 Task: Add Panaji Original Plant-Based Naan to the cart.
Action: Mouse moved to (24, 86)
Screenshot: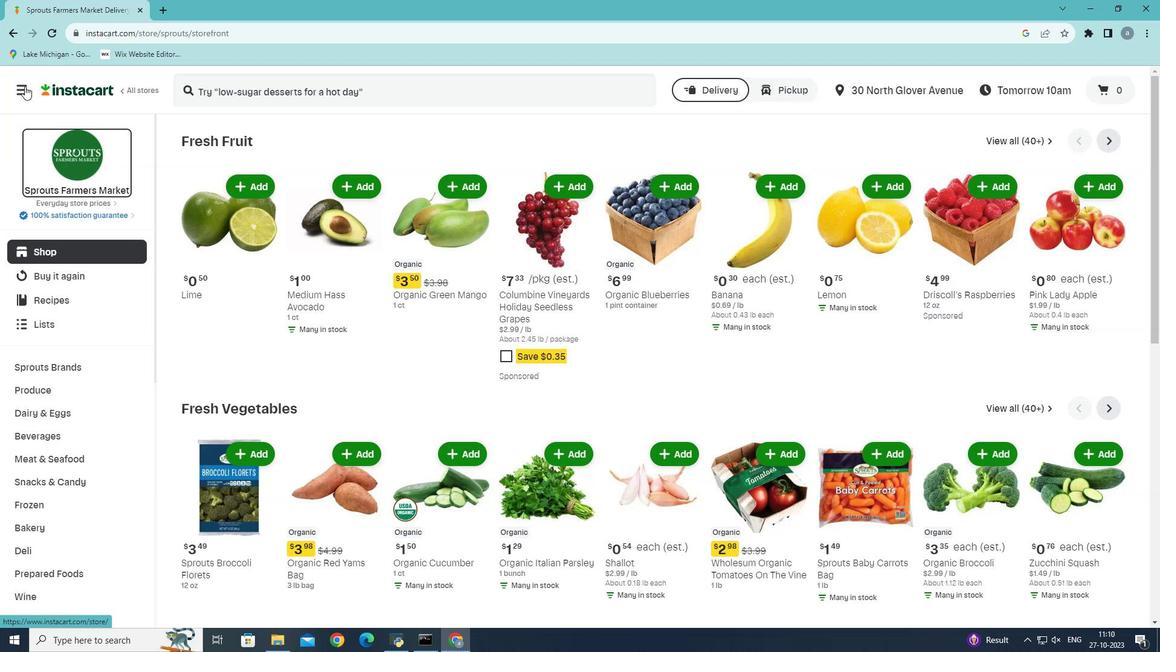 
Action: Mouse pressed left at (24, 86)
Screenshot: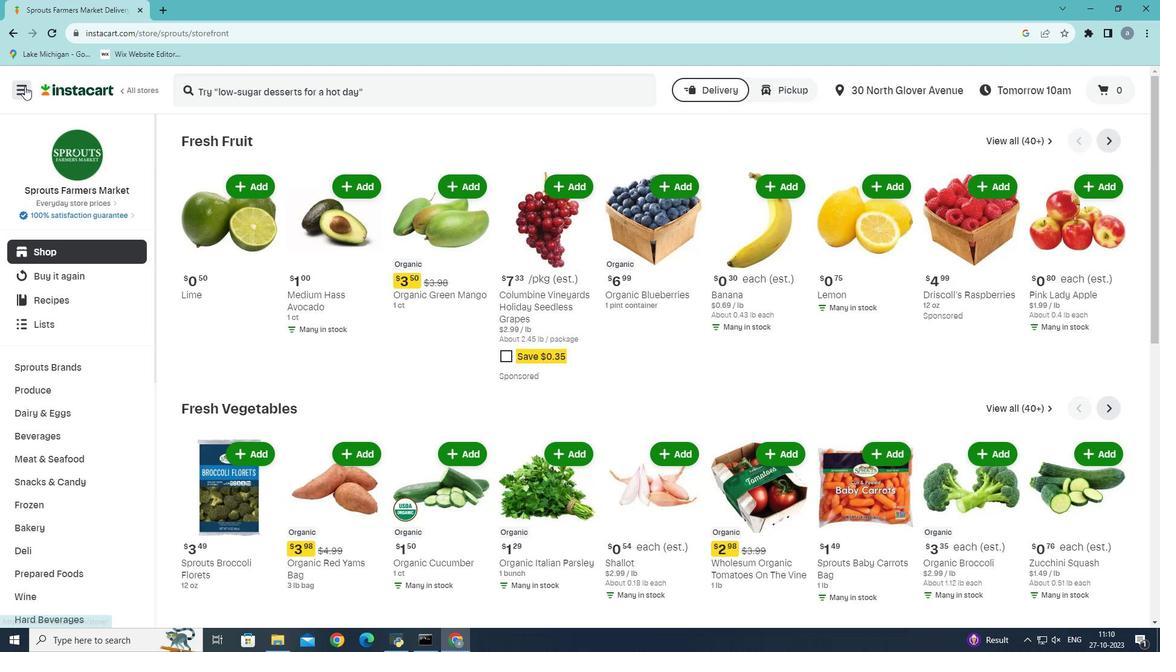 
Action: Mouse moved to (52, 356)
Screenshot: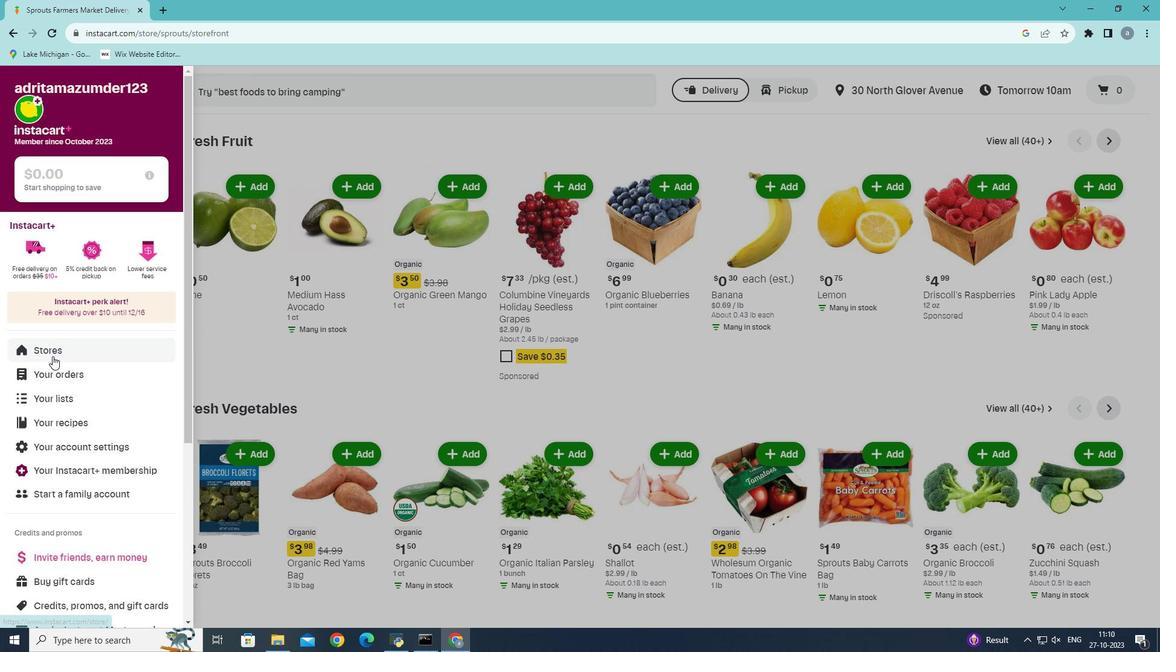 
Action: Mouse pressed left at (52, 356)
Screenshot: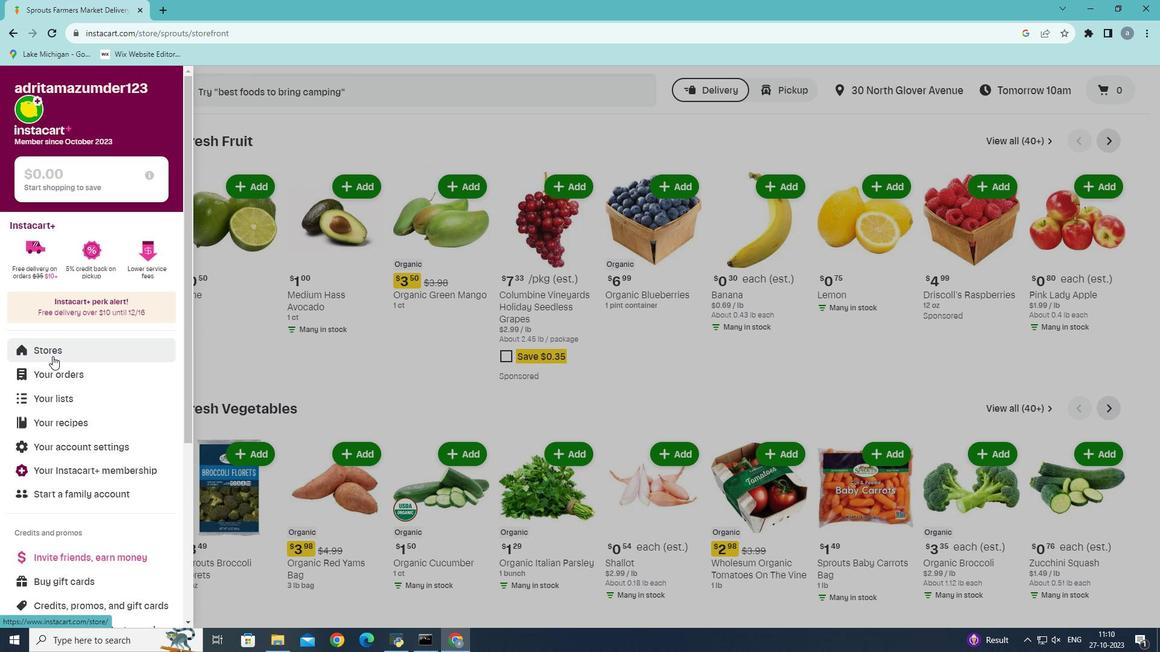 
Action: Mouse moved to (288, 143)
Screenshot: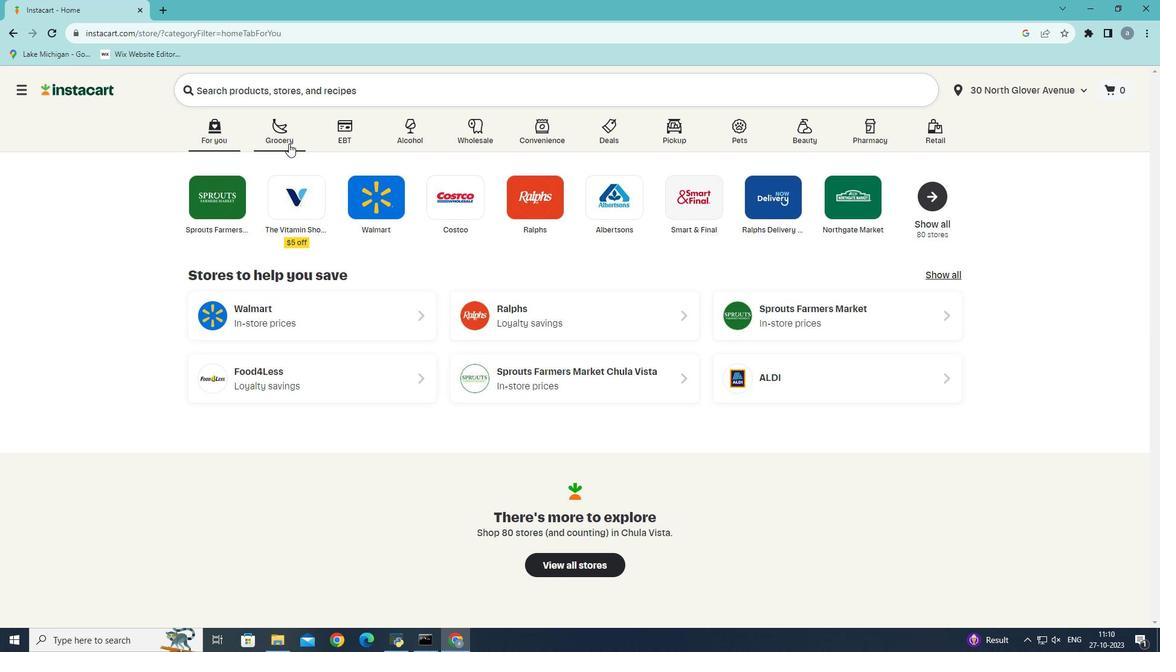 
Action: Mouse pressed left at (288, 143)
Screenshot: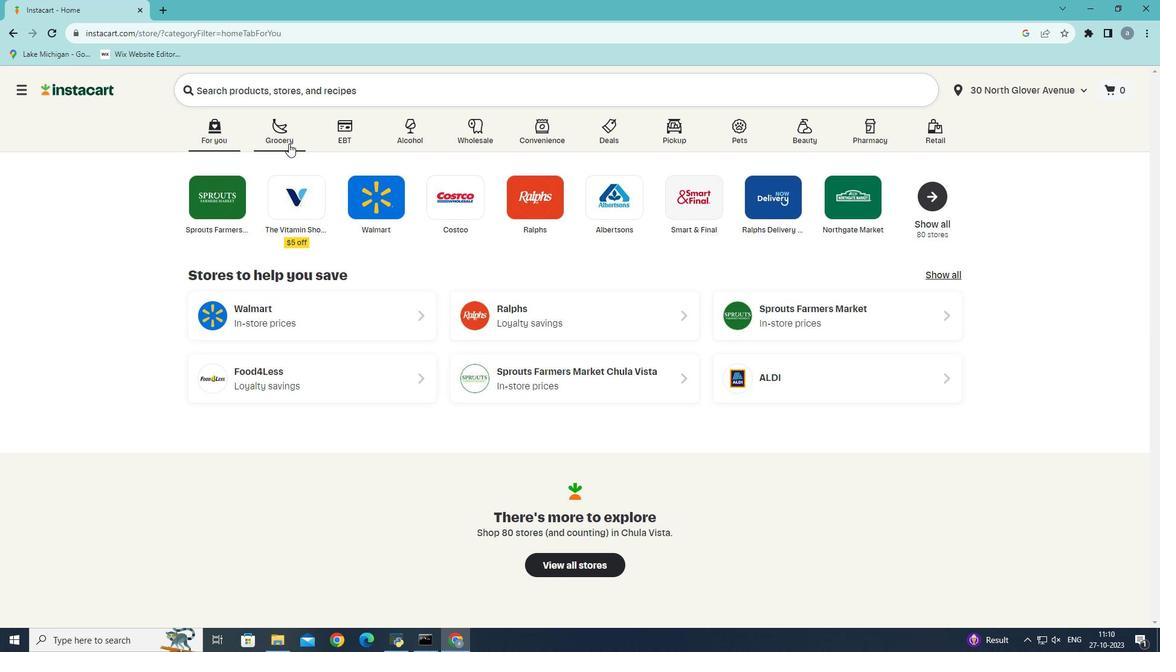 
Action: Mouse moved to (283, 149)
Screenshot: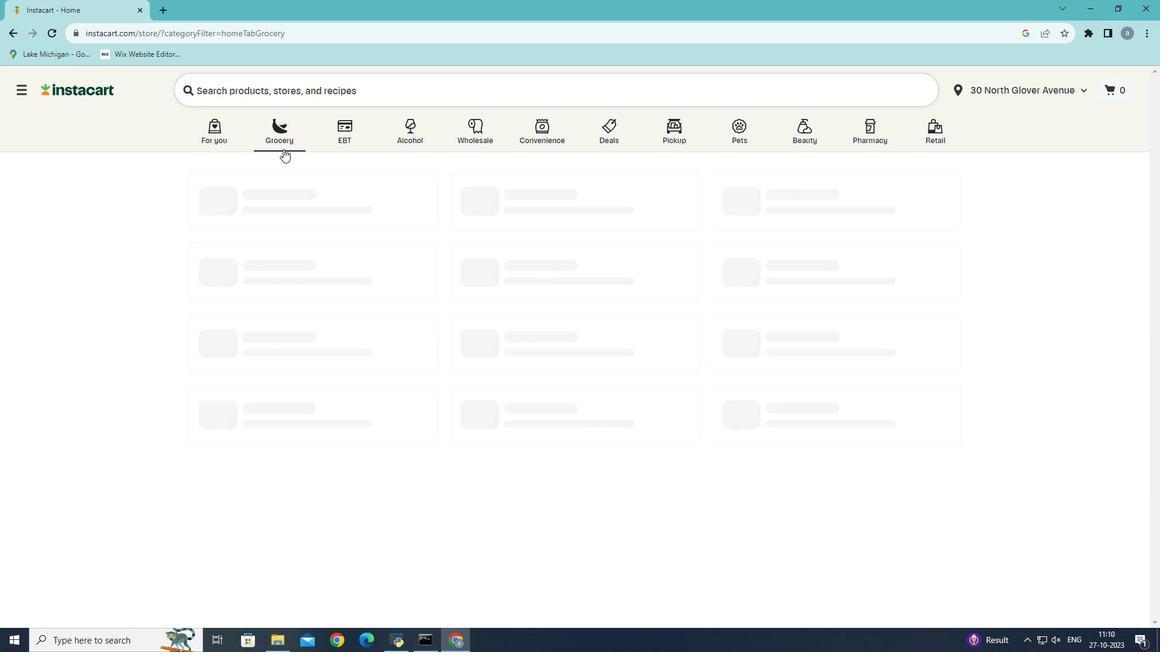 
Action: Mouse pressed left at (283, 149)
Screenshot: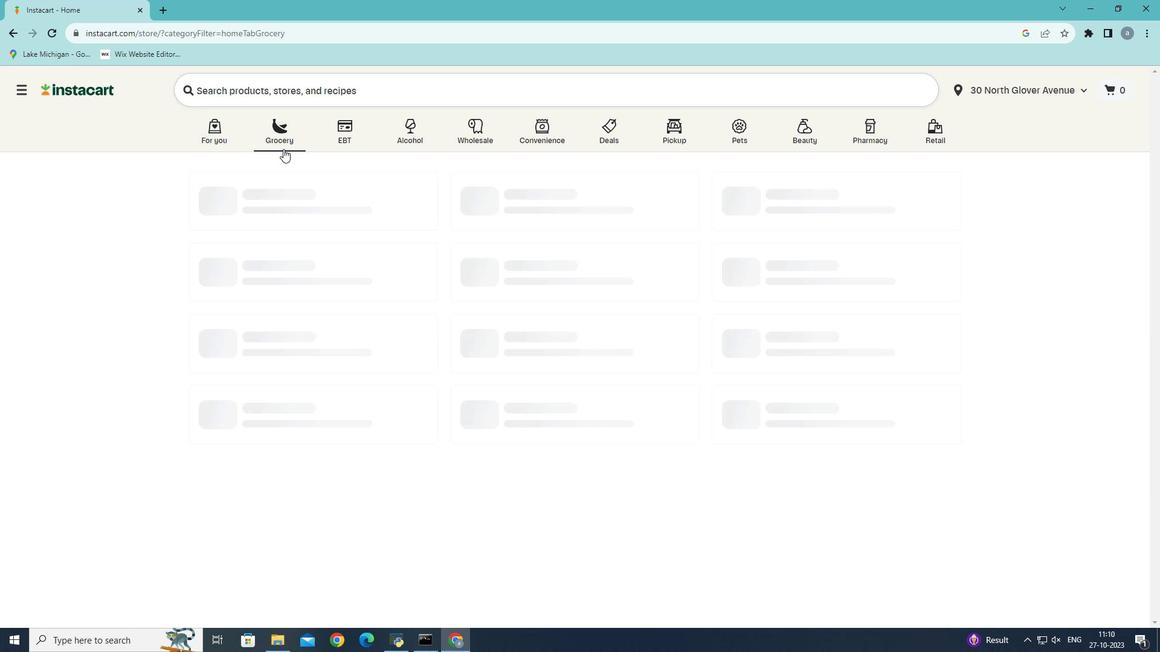 
Action: Mouse moved to (253, 341)
Screenshot: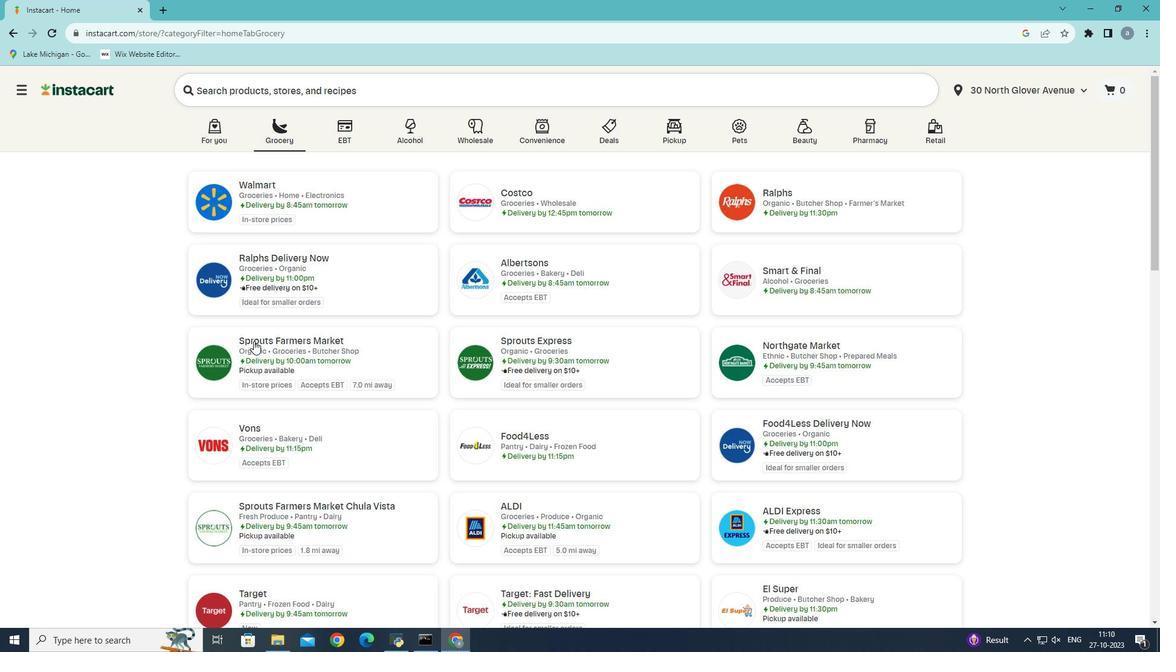 
Action: Mouse pressed left at (253, 341)
Screenshot: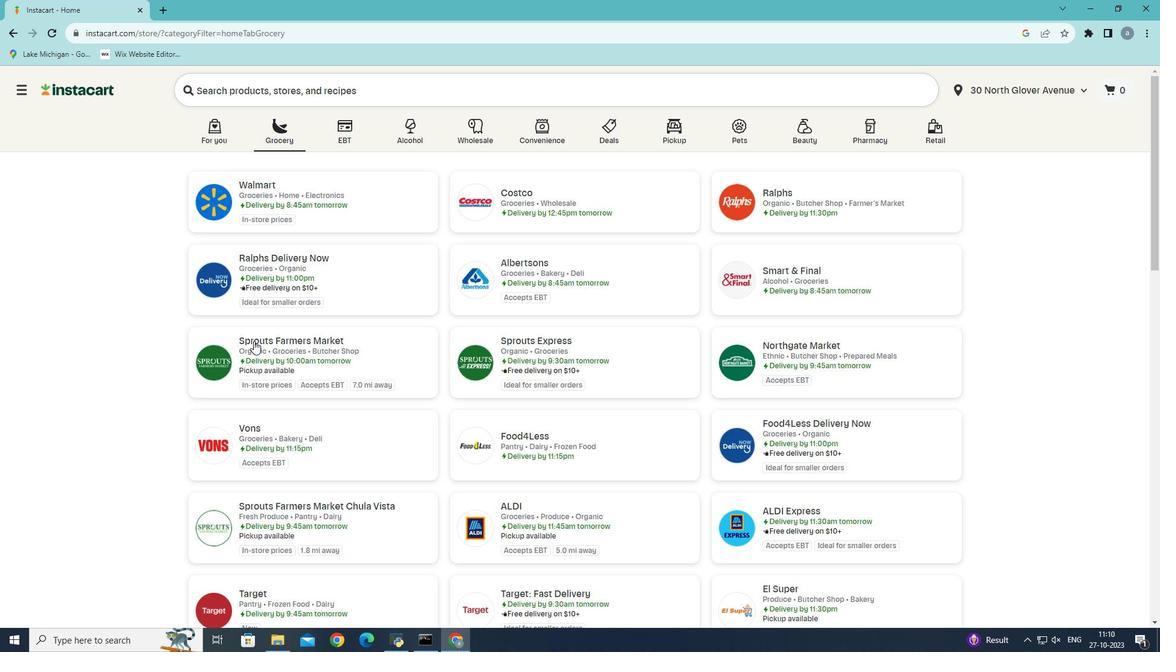 
Action: Mouse moved to (44, 527)
Screenshot: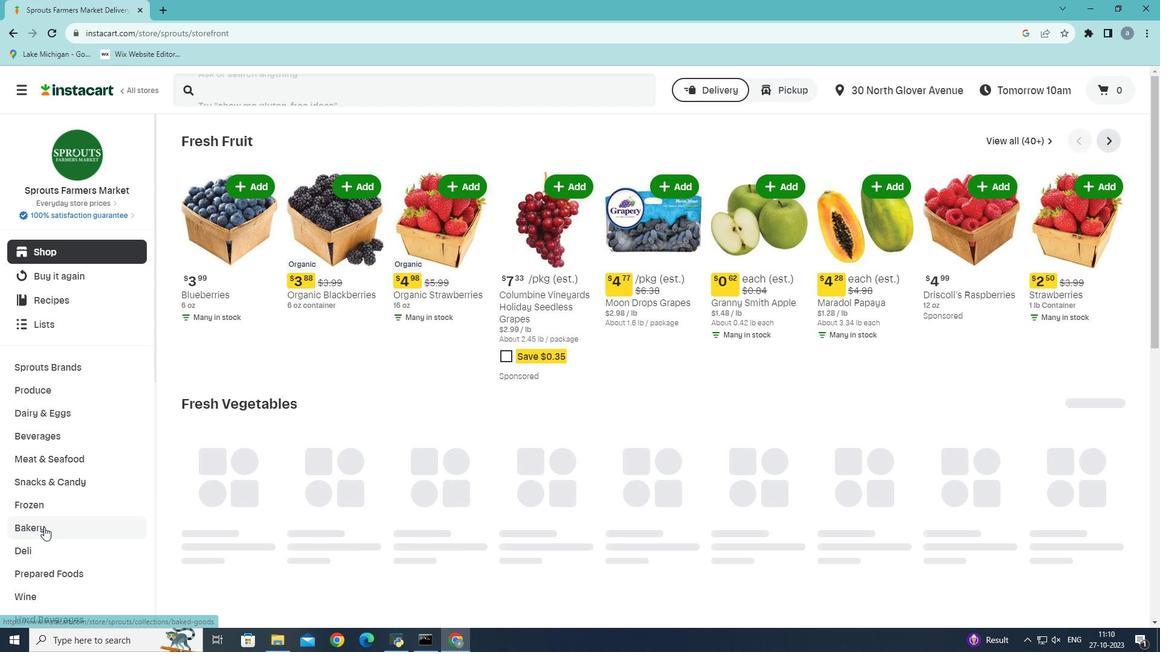 
Action: Mouse pressed left at (44, 527)
Screenshot: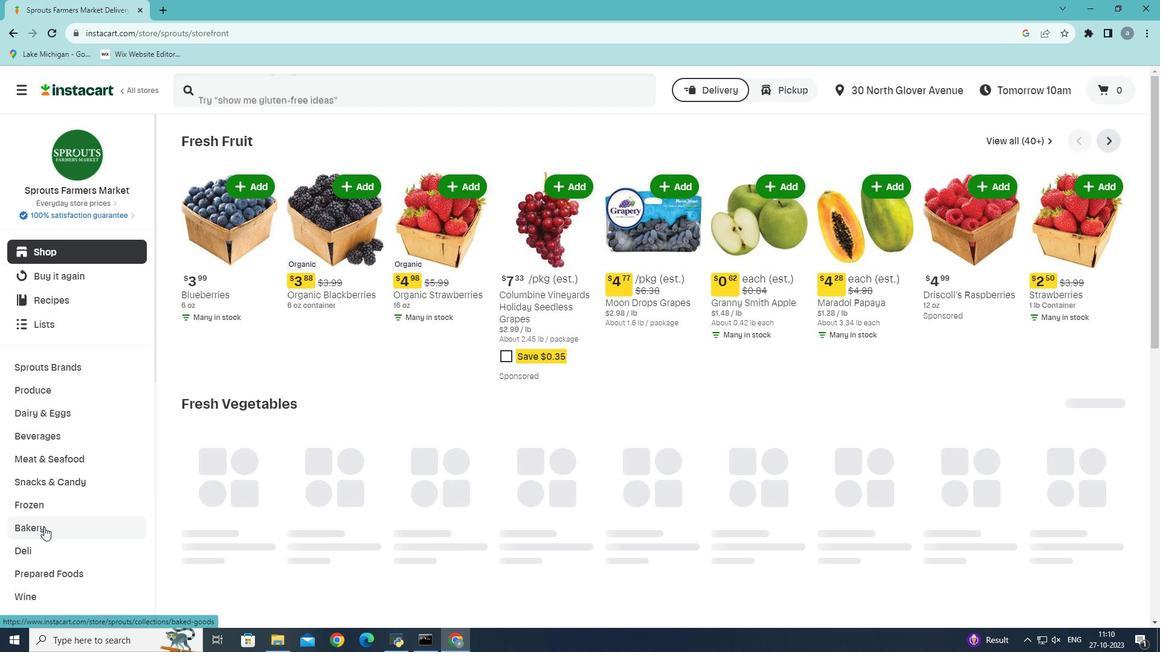 
Action: Mouse moved to (935, 172)
Screenshot: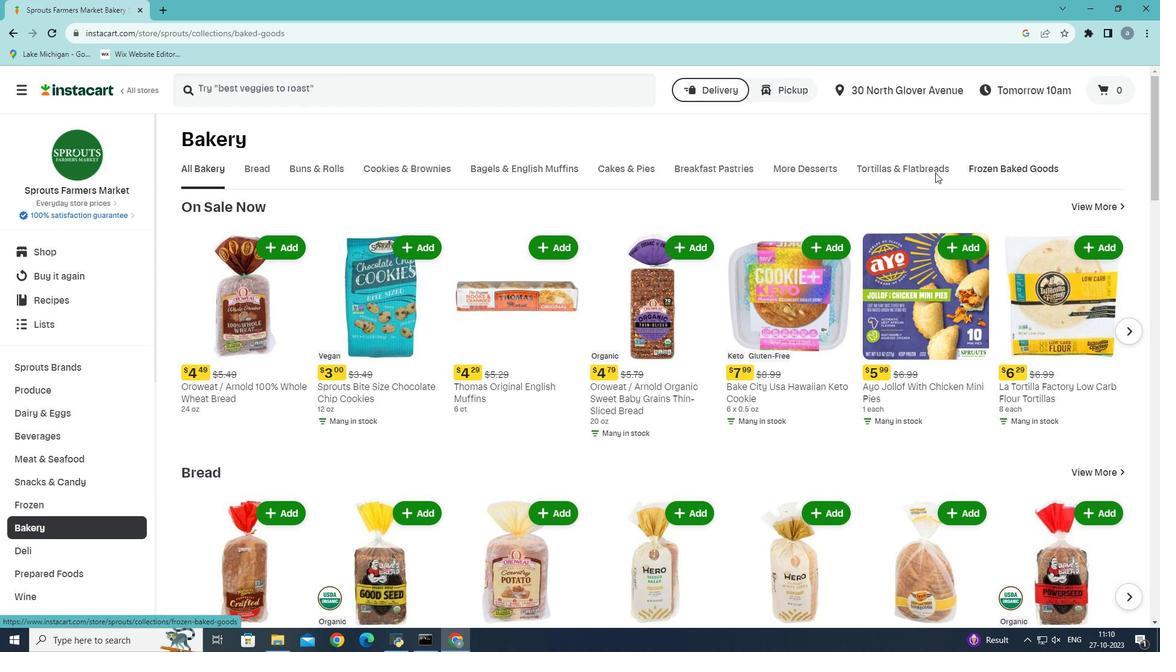 
Action: Mouse pressed left at (935, 172)
Screenshot: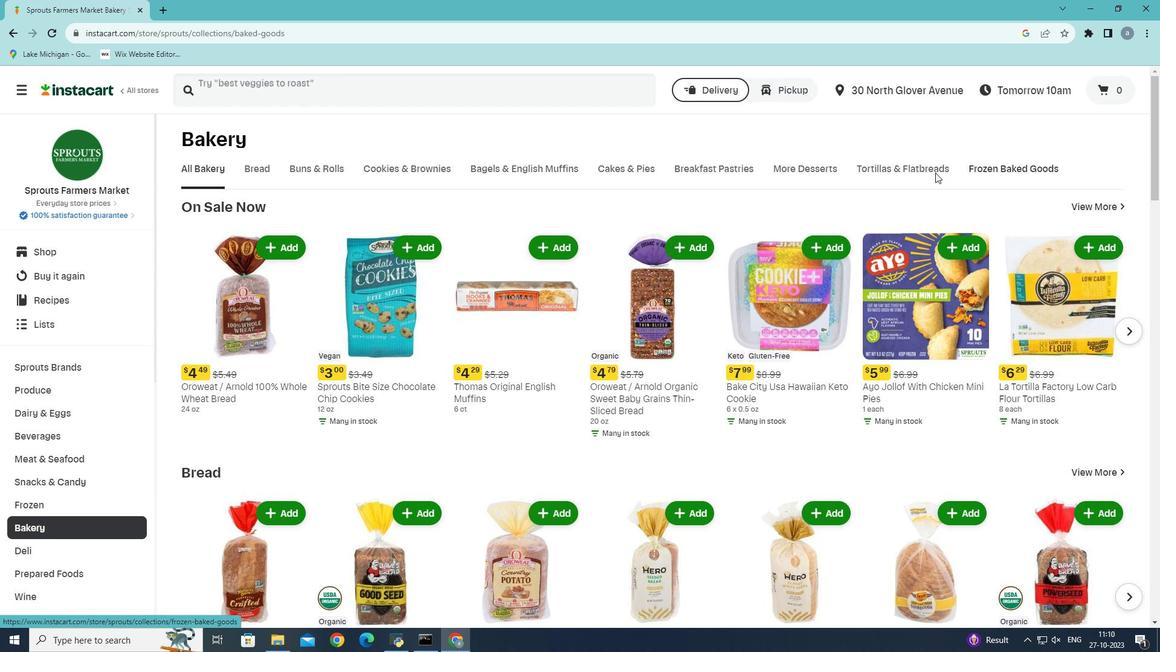 
Action: Mouse moved to (355, 229)
Screenshot: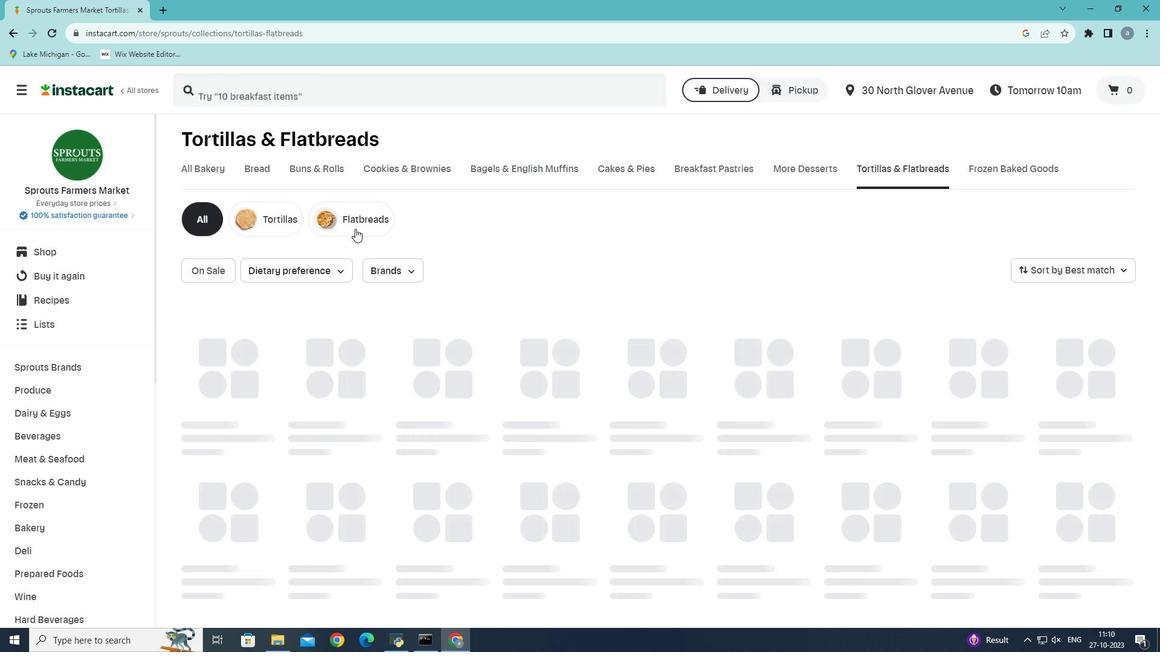 
Action: Mouse pressed left at (355, 229)
Screenshot: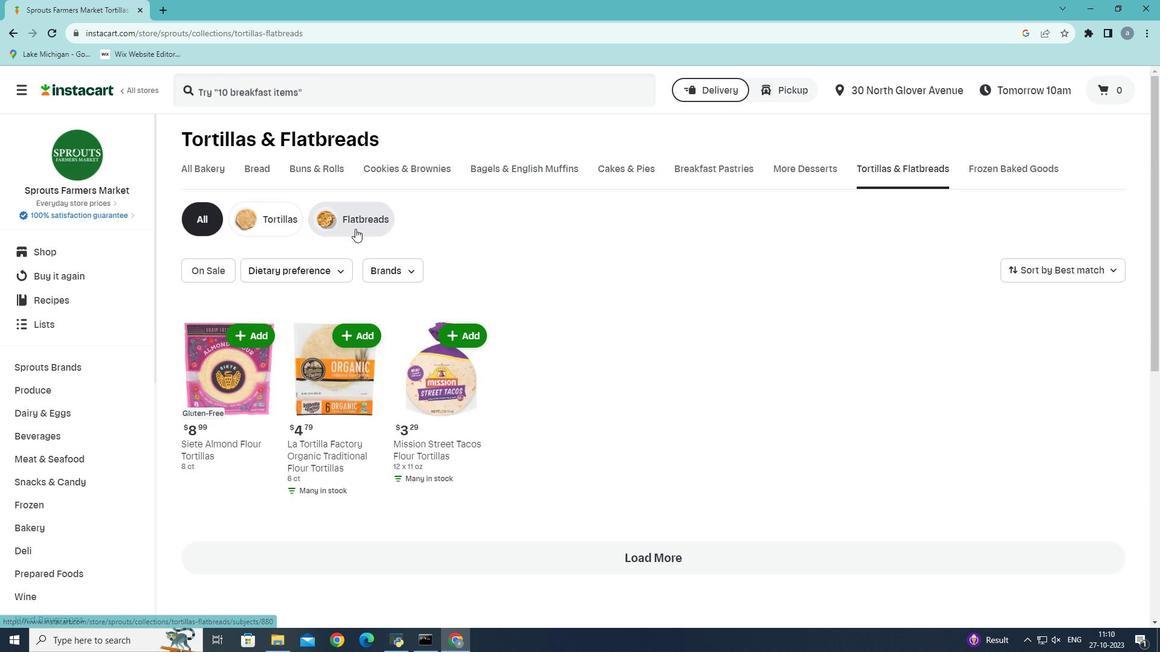 
Action: Mouse moved to (555, 452)
Screenshot: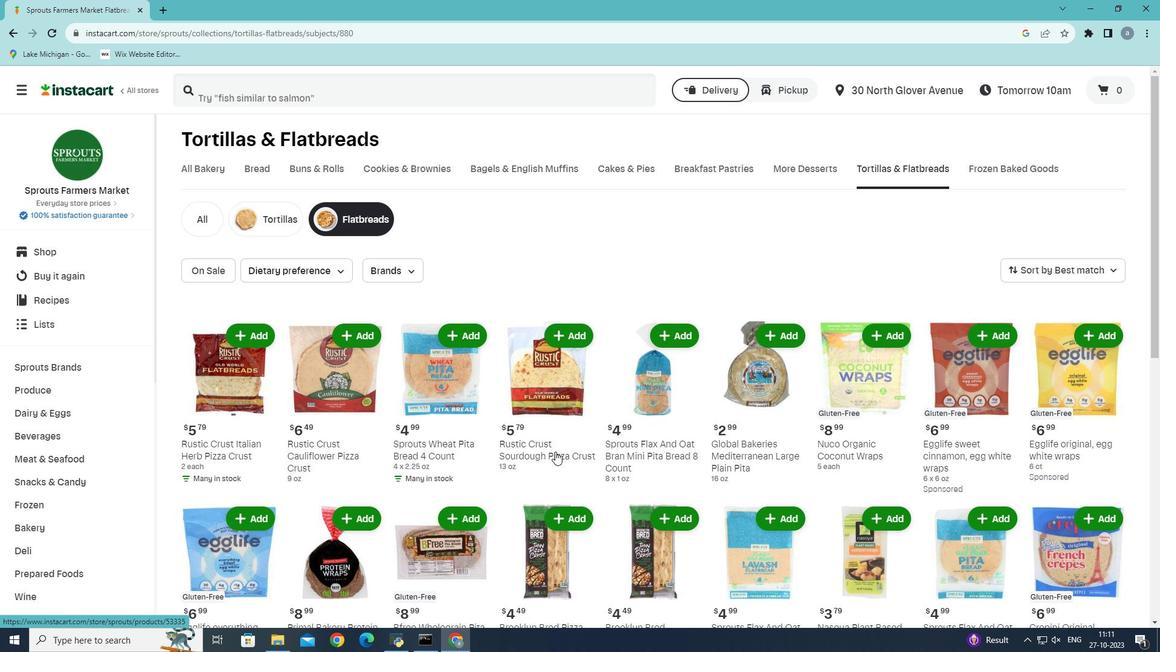 
Action: Mouse scrolled (555, 451) with delta (0, 0)
Screenshot: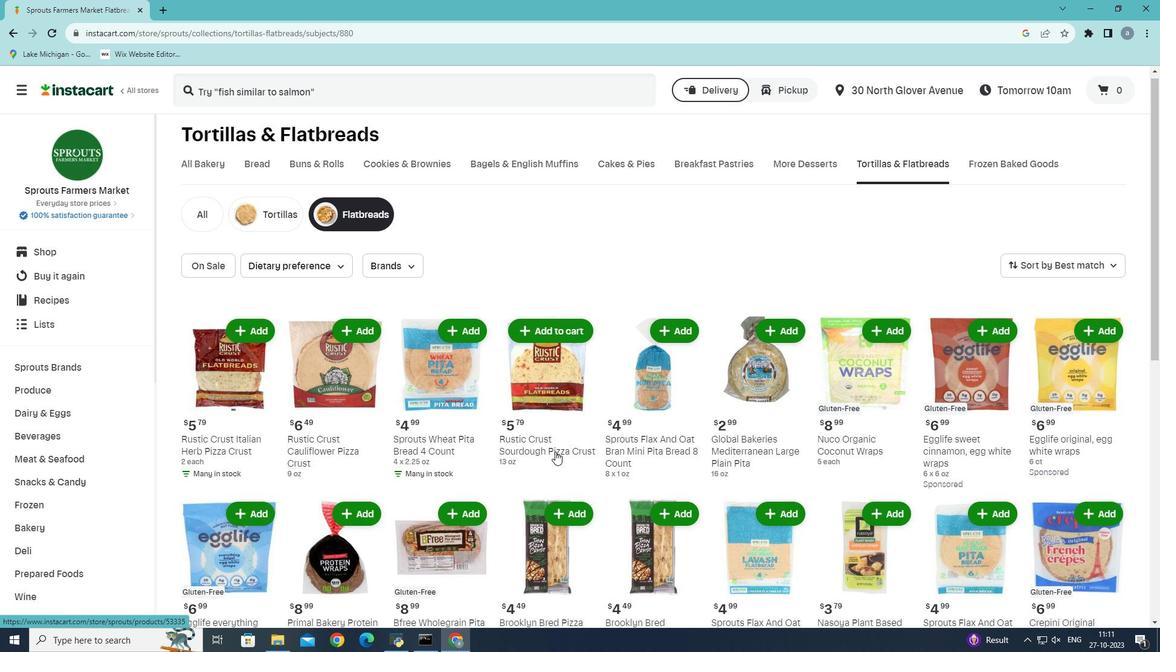 
Action: Mouse scrolled (555, 451) with delta (0, 0)
Screenshot: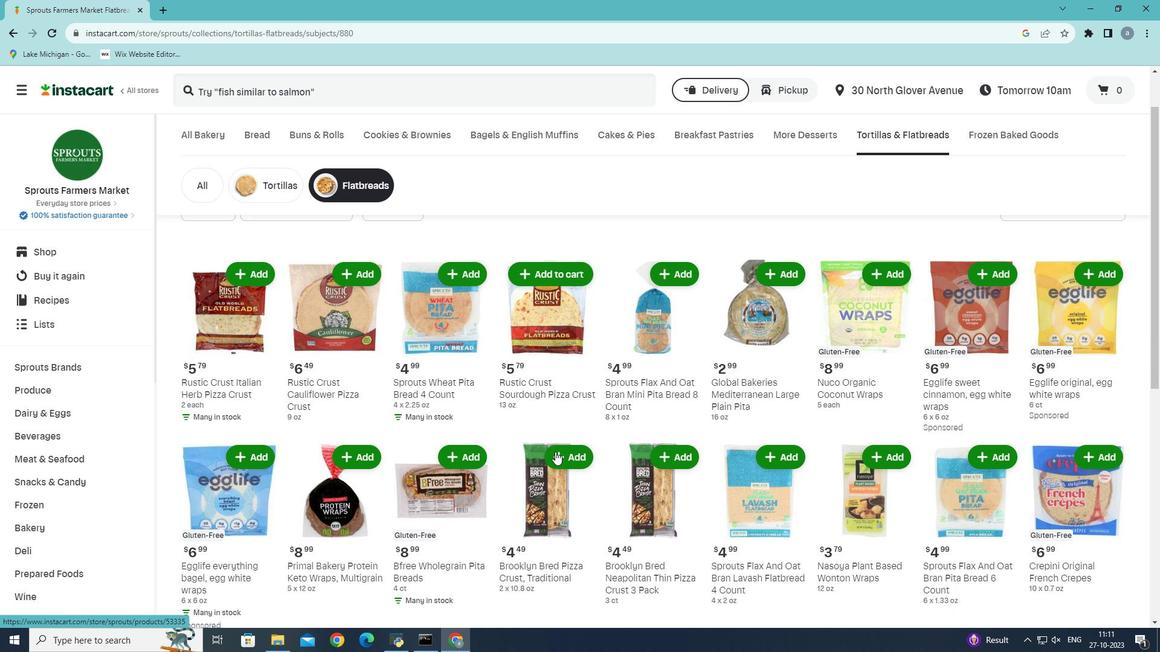 
Action: Mouse moved to (544, 455)
Screenshot: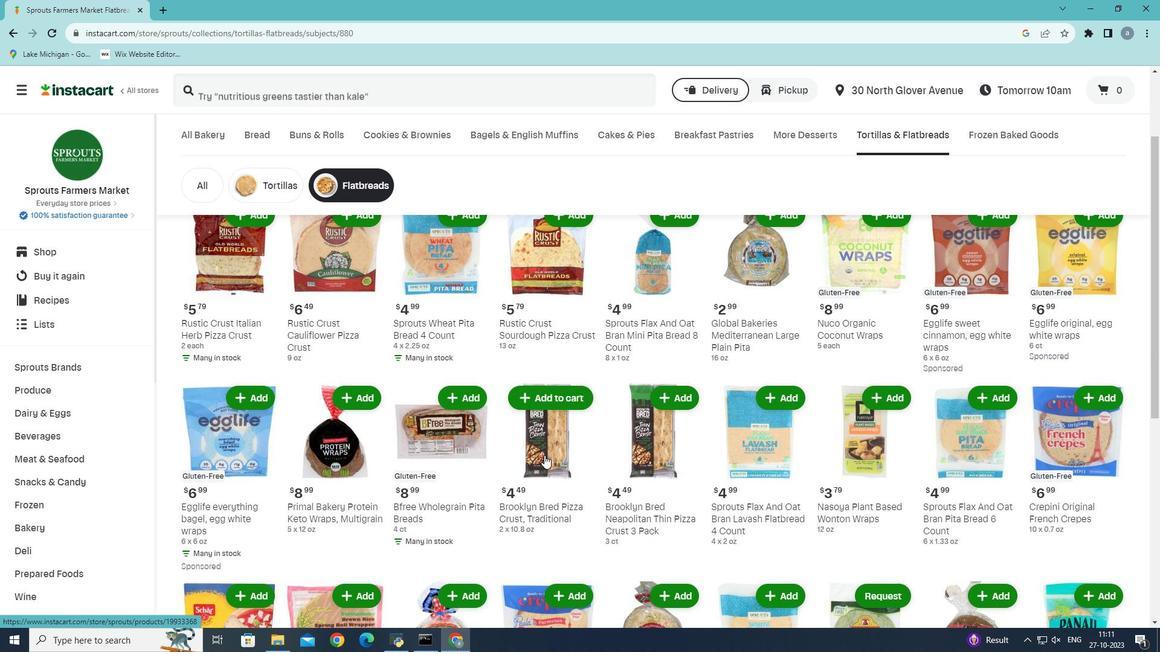 
Action: Mouse scrolled (544, 455) with delta (0, 0)
Screenshot: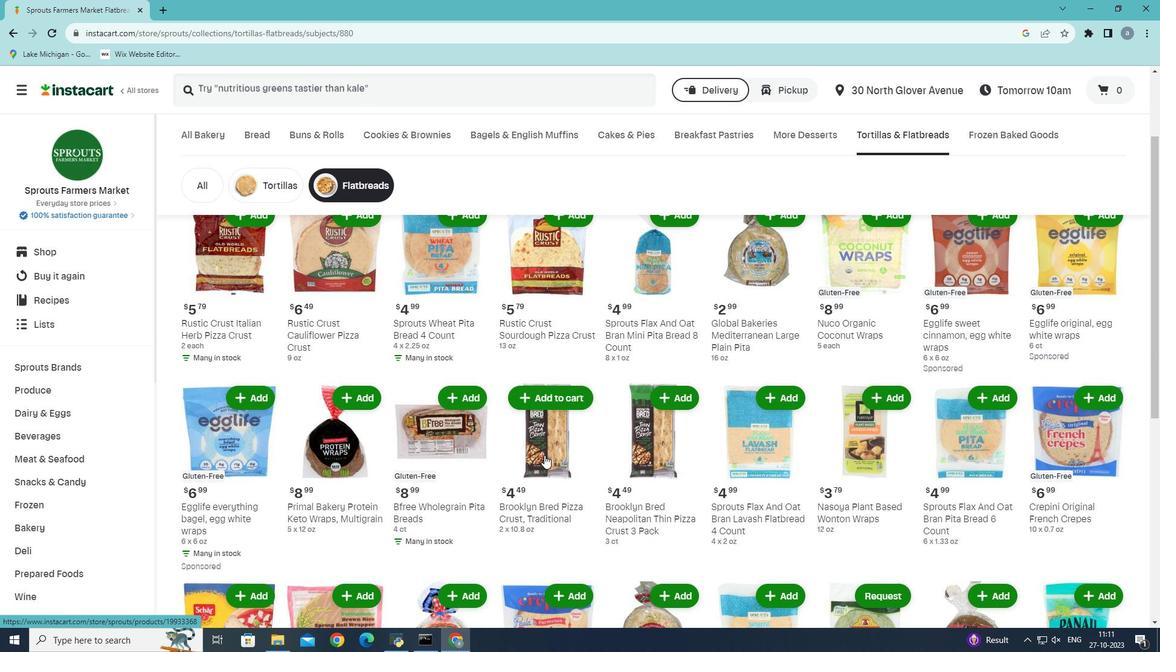 
Action: Mouse scrolled (544, 455) with delta (0, 0)
Screenshot: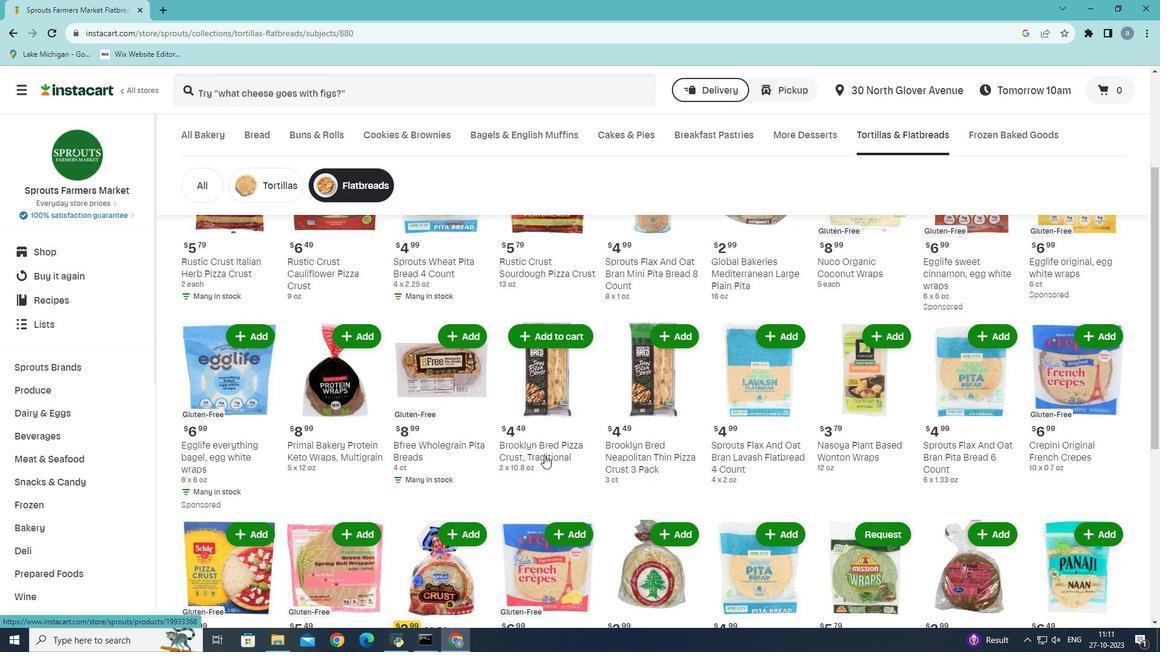 
Action: Mouse scrolled (544, 455) with delta (0, 0)
Screenshot: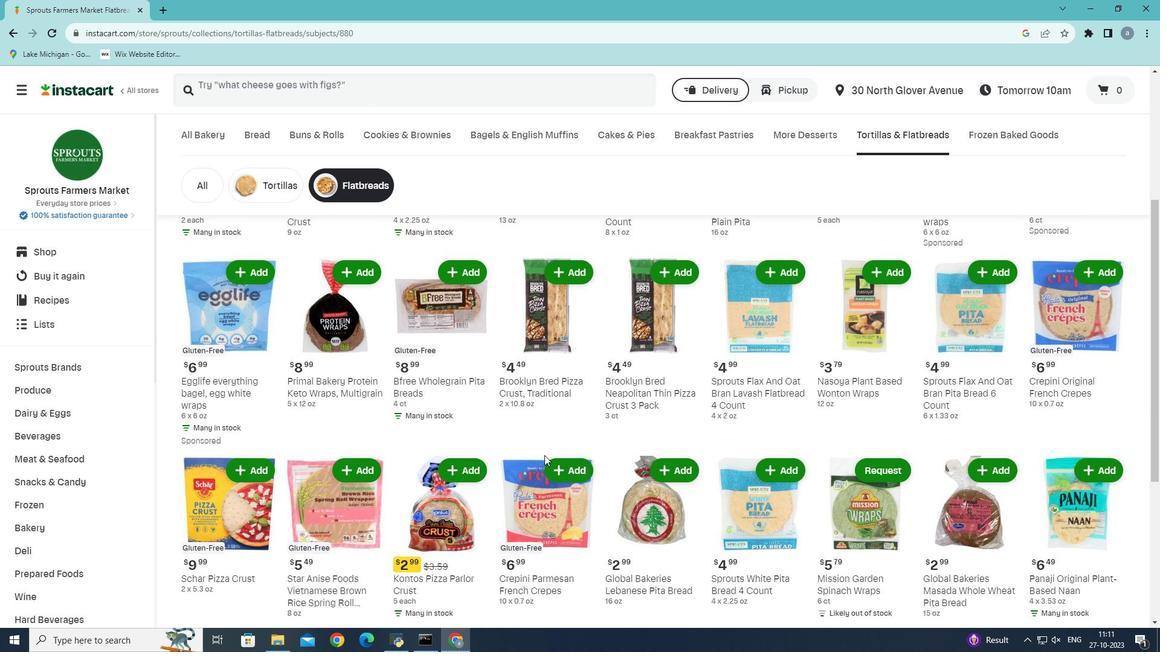 
Action: Mouse scrolled (544, 455) with delta (0, 0)
Screenshot: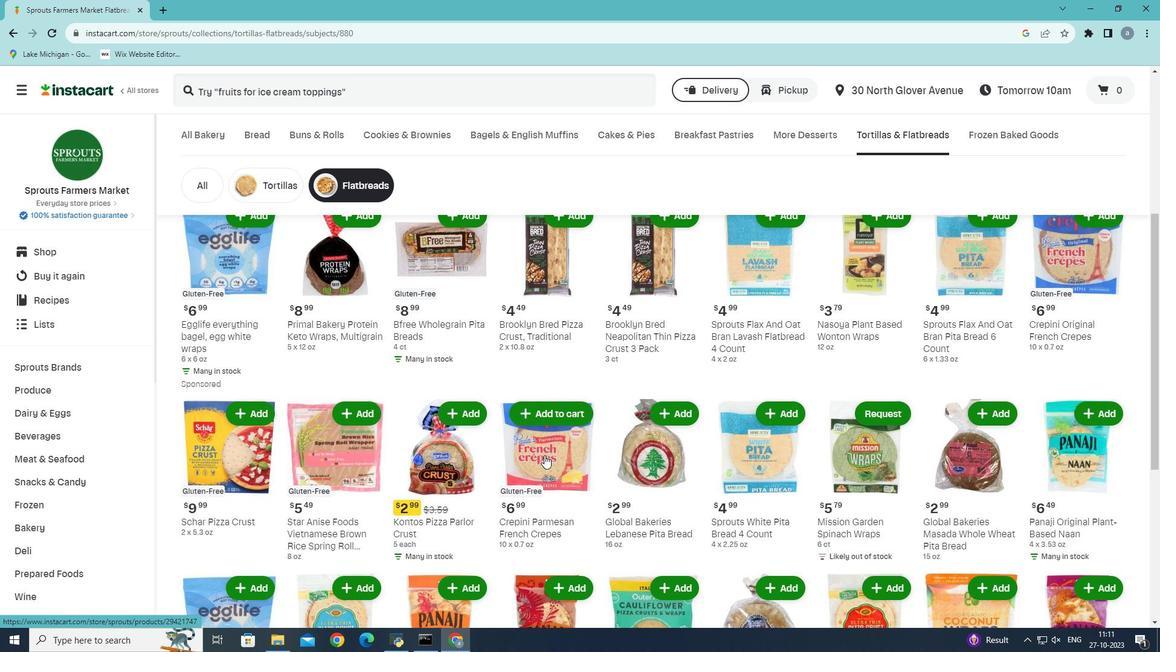 
Action: Mouse scrolled (544, 455) with delta (0, 0)
Screenshot: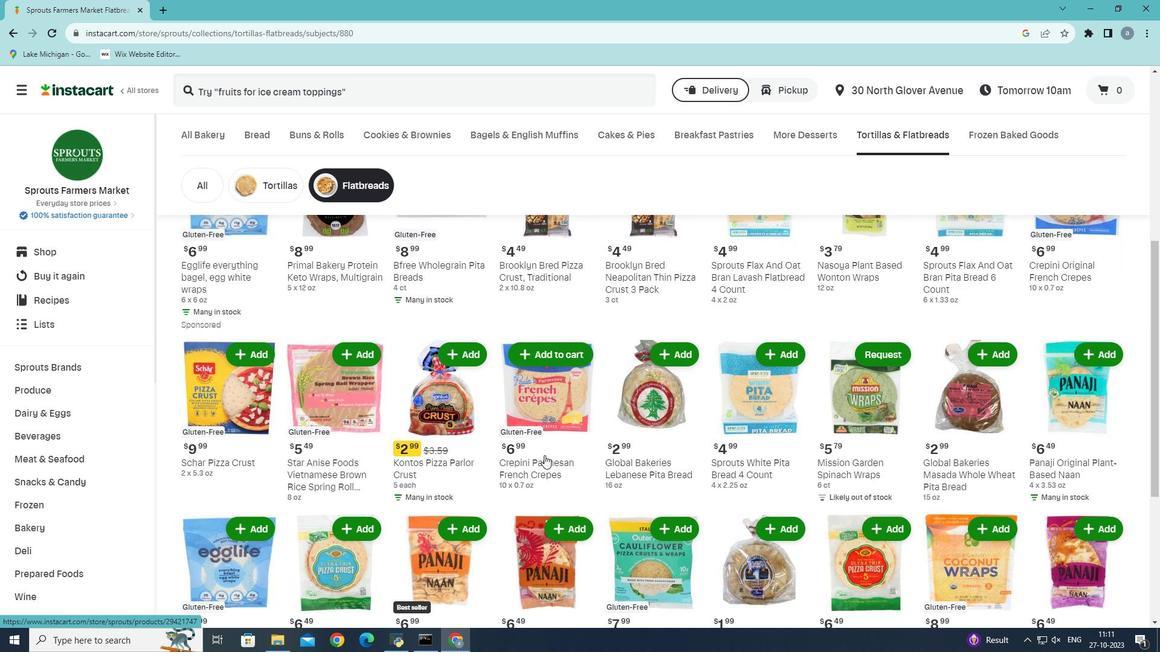 
Action: Mouse moved to (1104, 294)
Screenshot: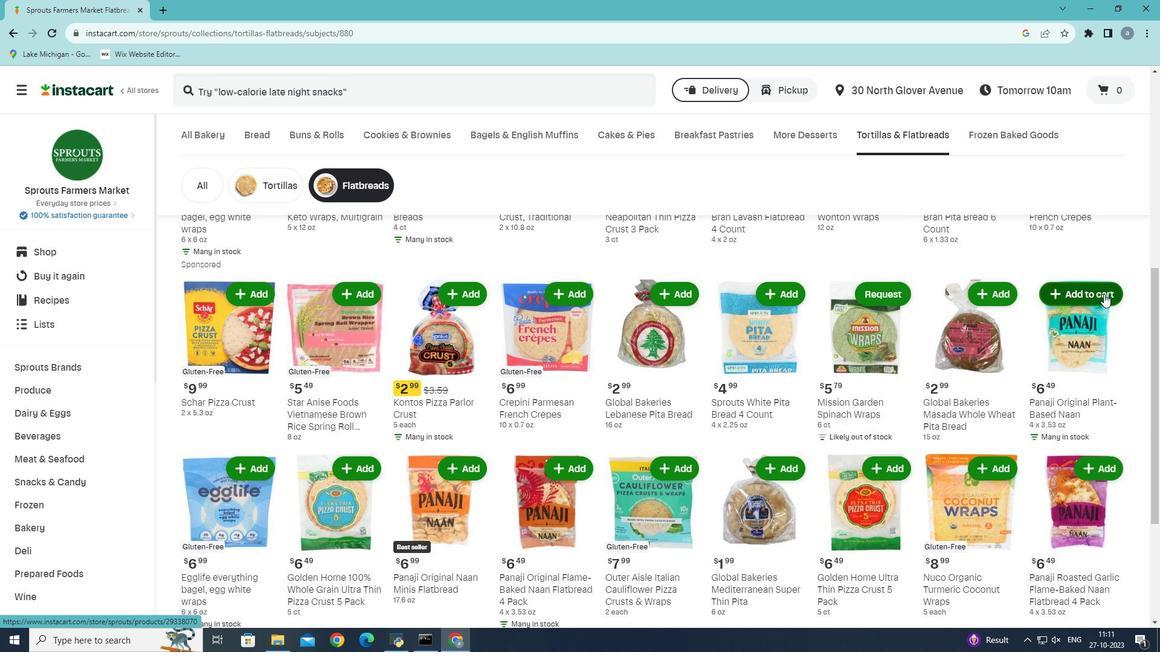 
Action: Mouse pressed left at (1104, 294)
Screenshot: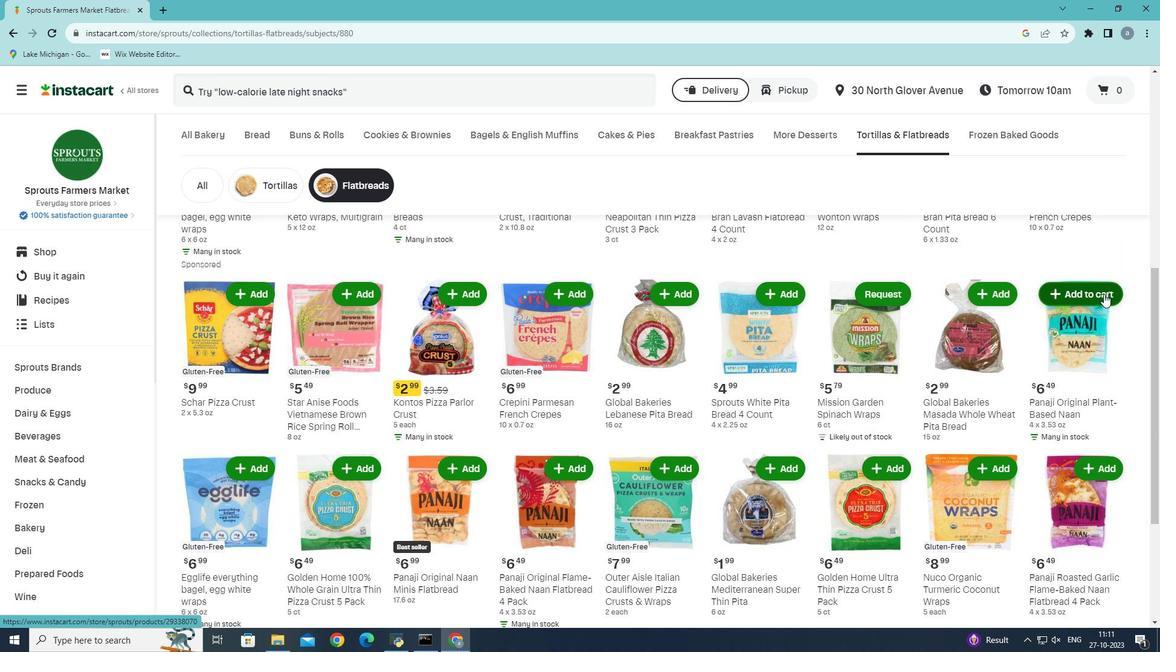 
Action: Mouse moved to (1096, 293)
Screenshot: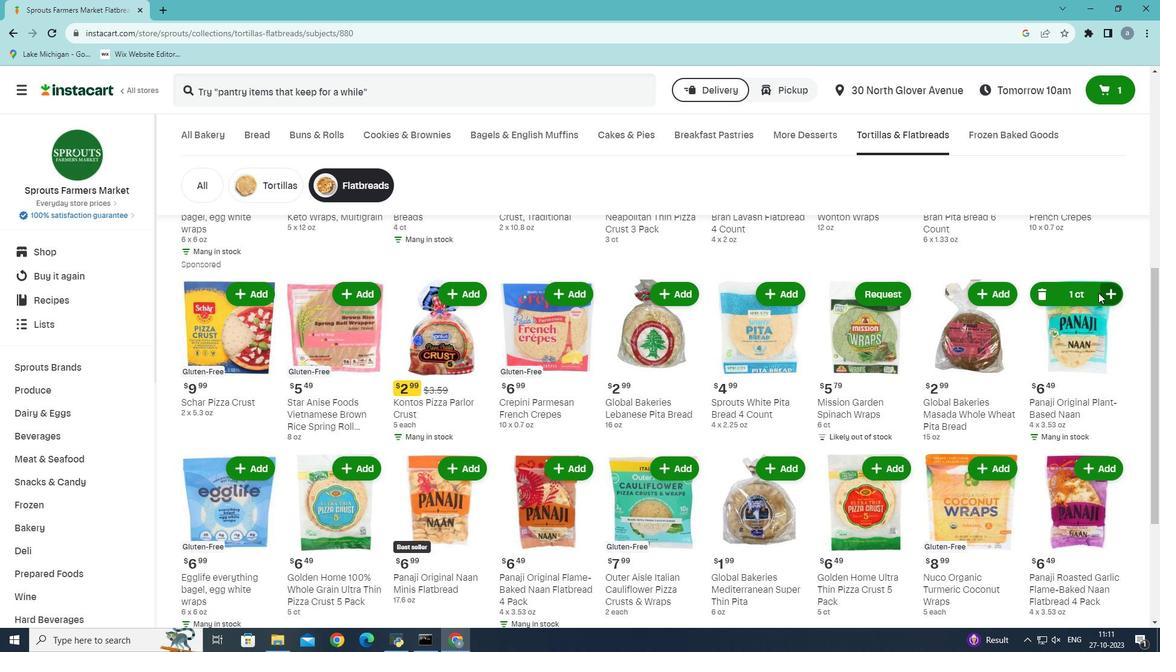 
